 Task: Check the sale-to-list ratio of separate dining room in the last 1 year.
Action: Mouse moved to (783, 180)
Screenshot: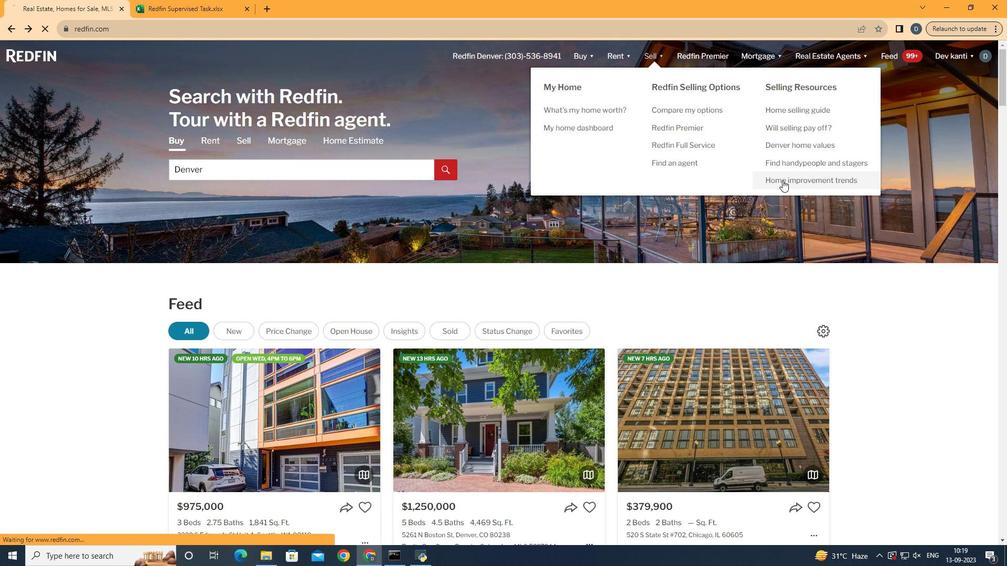 
Action: Mouse pressed left at (783, 180)
Screenshot: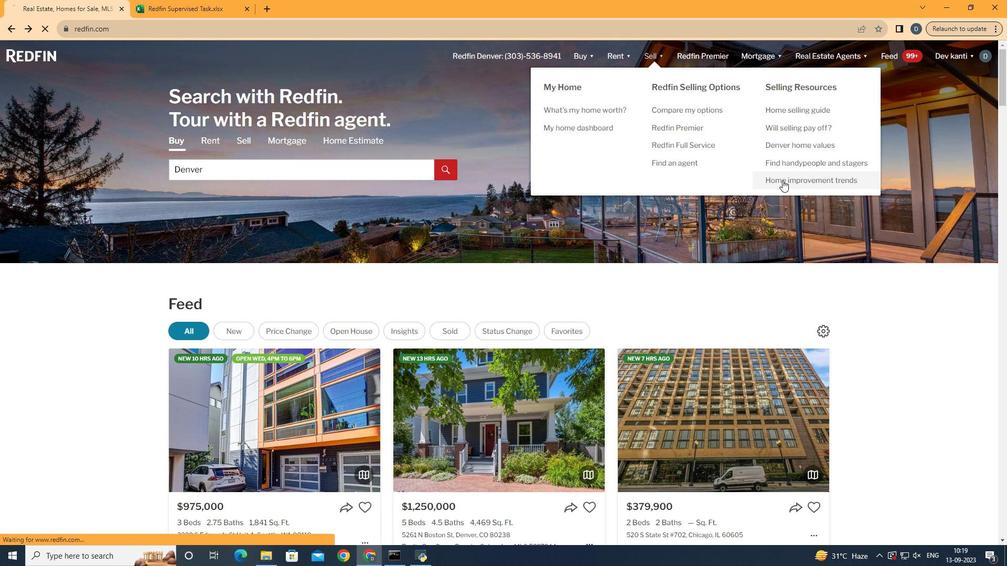 
Action: Mouse moved to (244, 198)
Screenshot: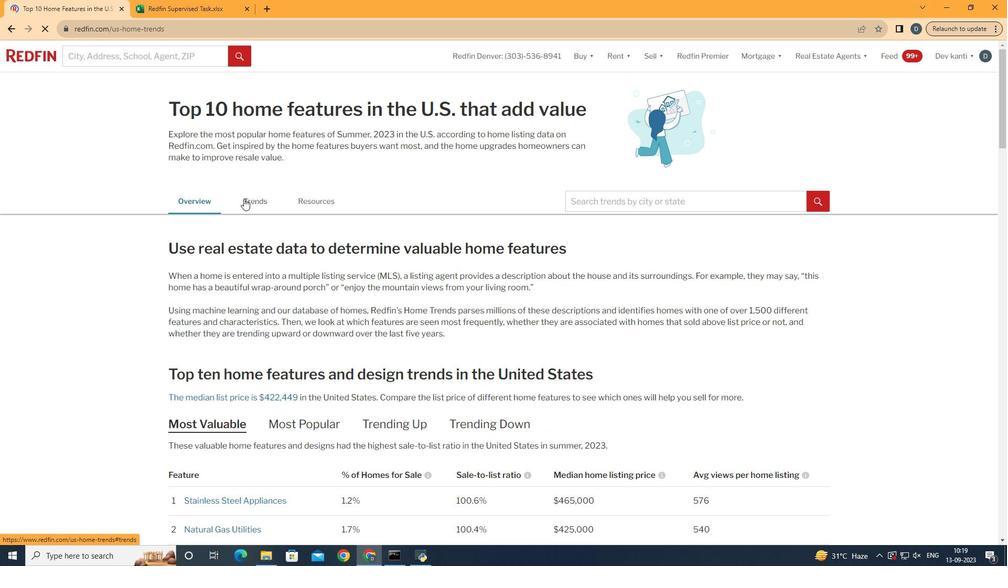 
Action: Mouse pressed left at (244, 198)
Screenshot: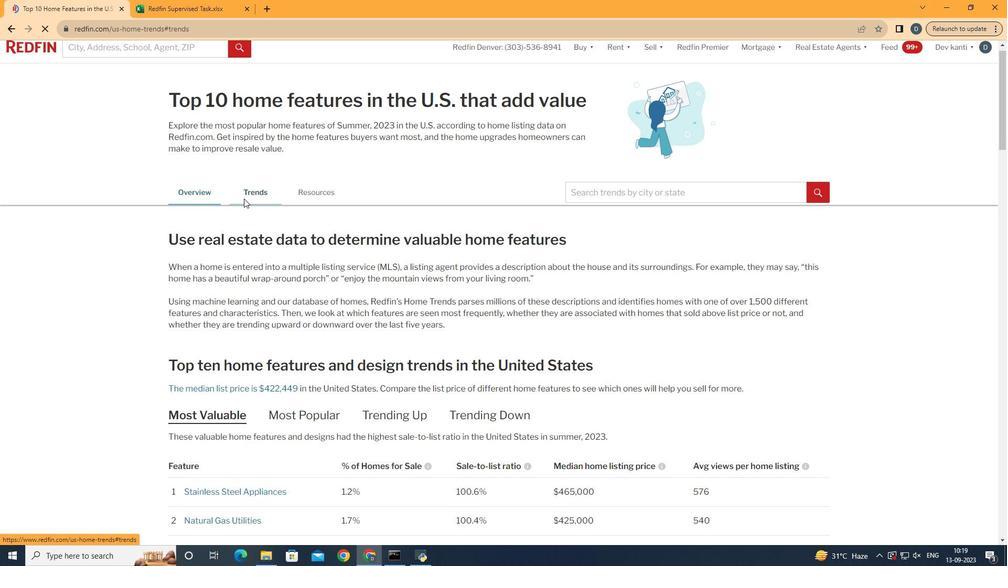 
Action: Mouse moved to (301, 301)
Screenshot: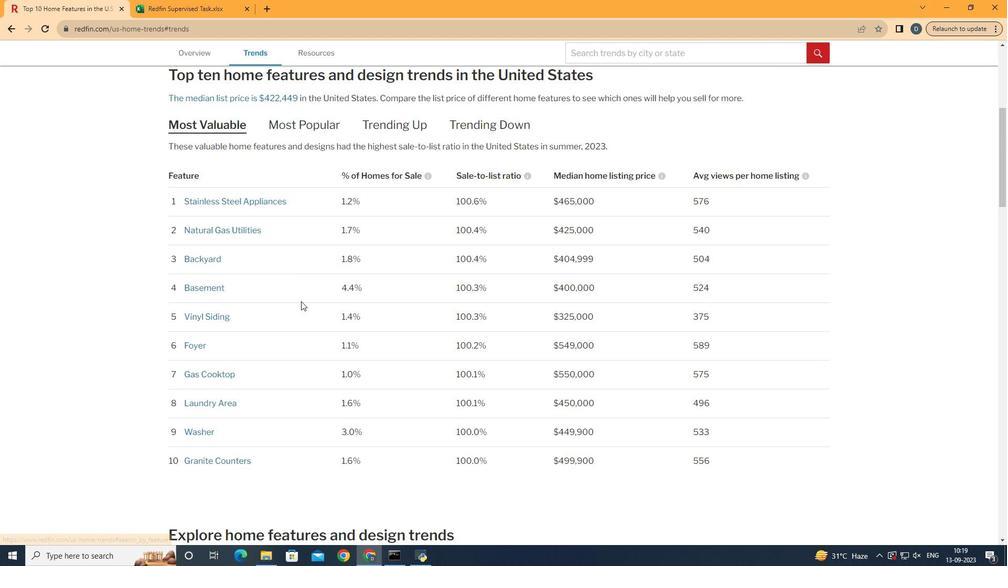 
Action: Mouse scrolled (301, 301) with delta (0, 0)
Screenshot: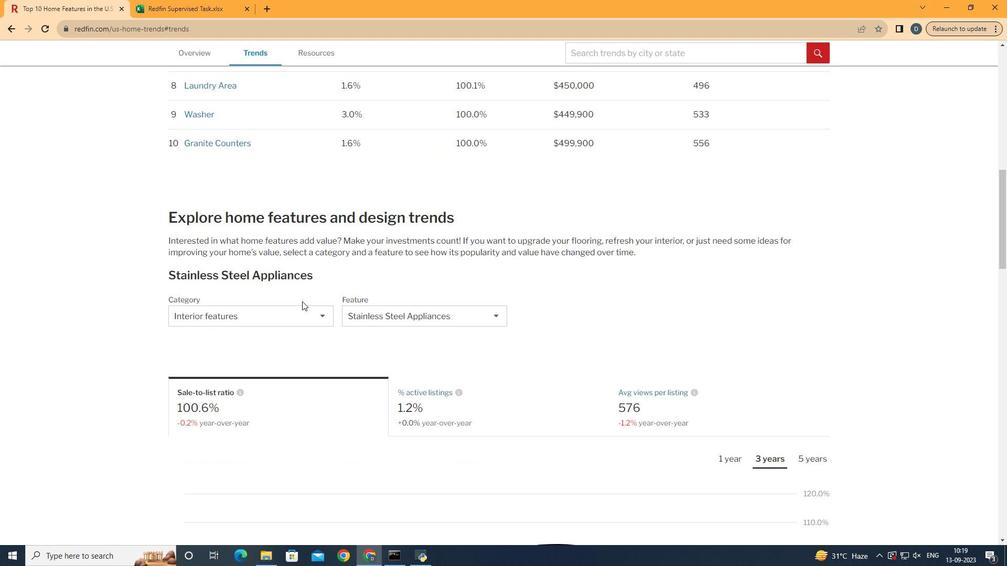 
Action: Mouse scrolled (301, 301) with delta (0, 0)
Screenshot: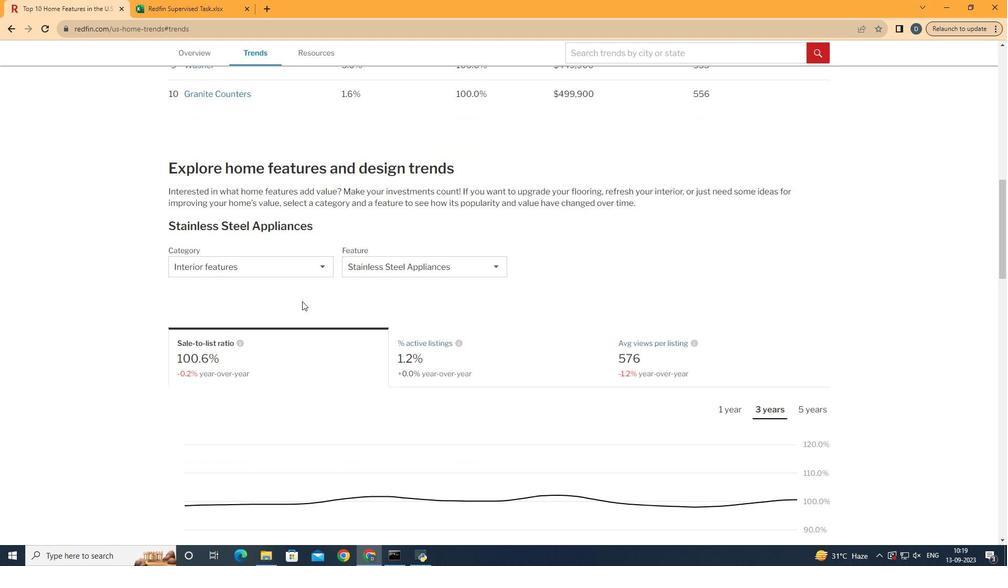 
Action: Mouse scrolled (301, 301) with delta (0, 0)
Screenshot: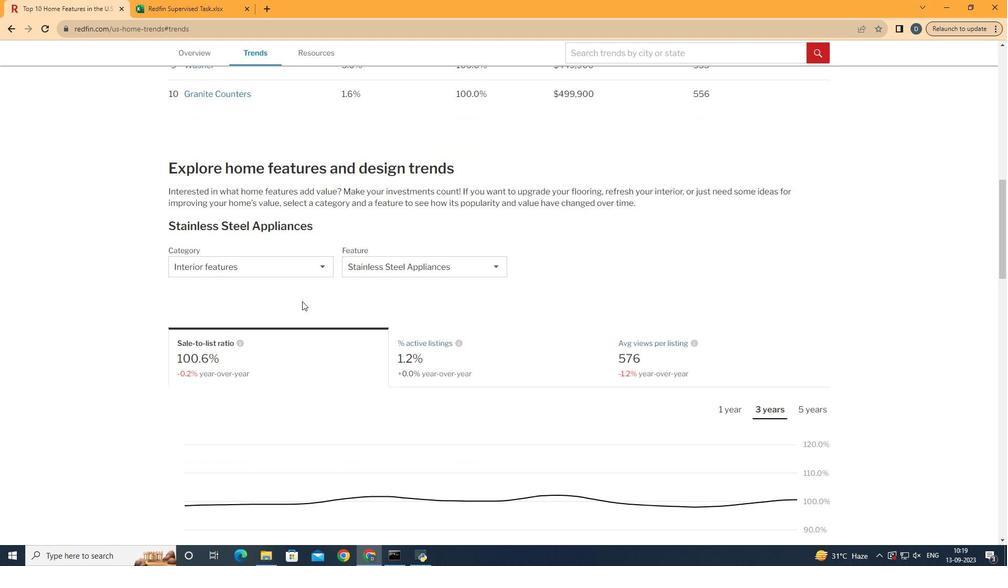 
Action: Mouse scrolled (301, 301) with delta (0, 0)
Screenshot: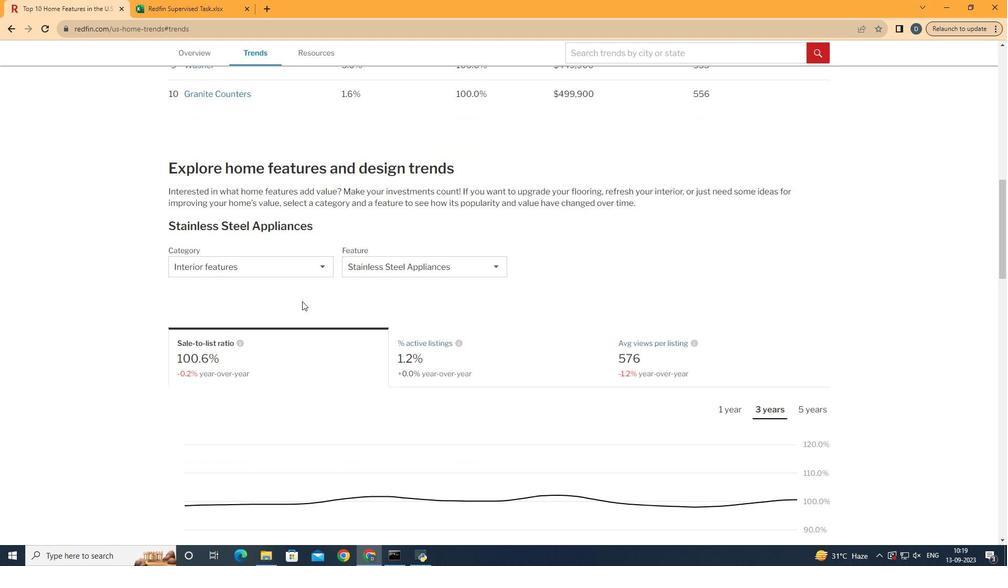 
Action: Mouse scrolled (301, 301) with delta (0, 0)
Screenshot: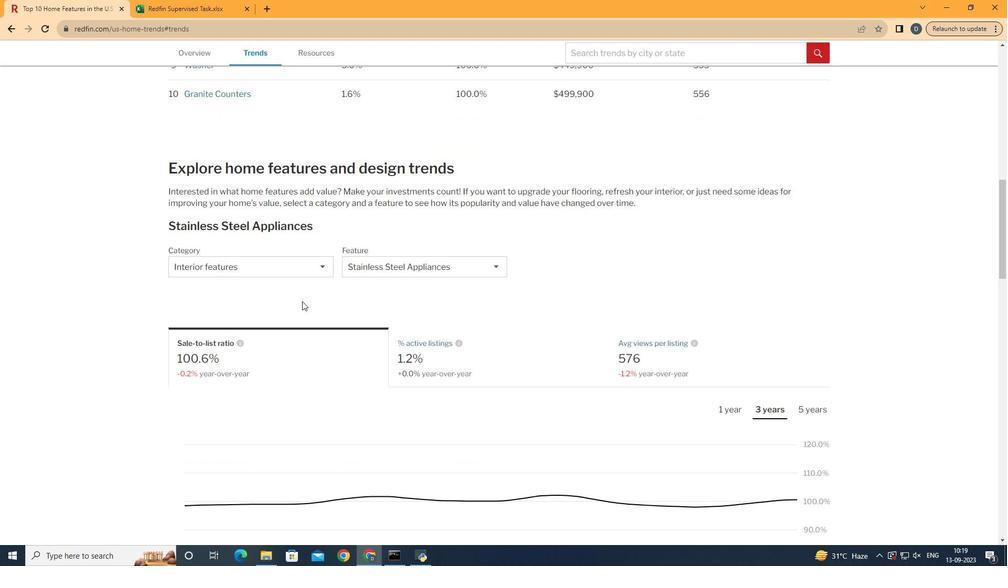 
Action: Mouse scrolled (301, 301) with delta (0, 0)
Screenshot: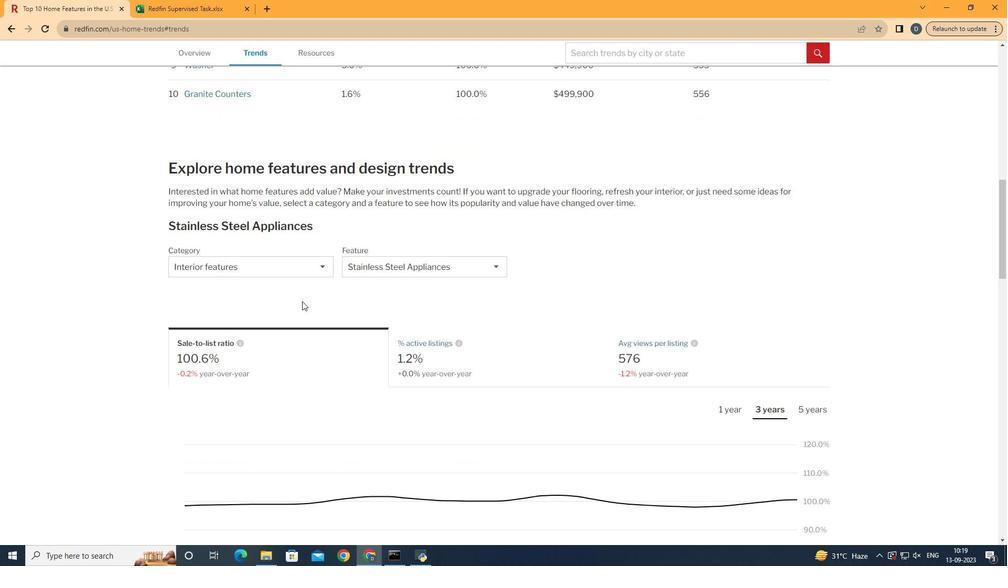 
Action: Mouse moved to (302, 301)
Screenshot: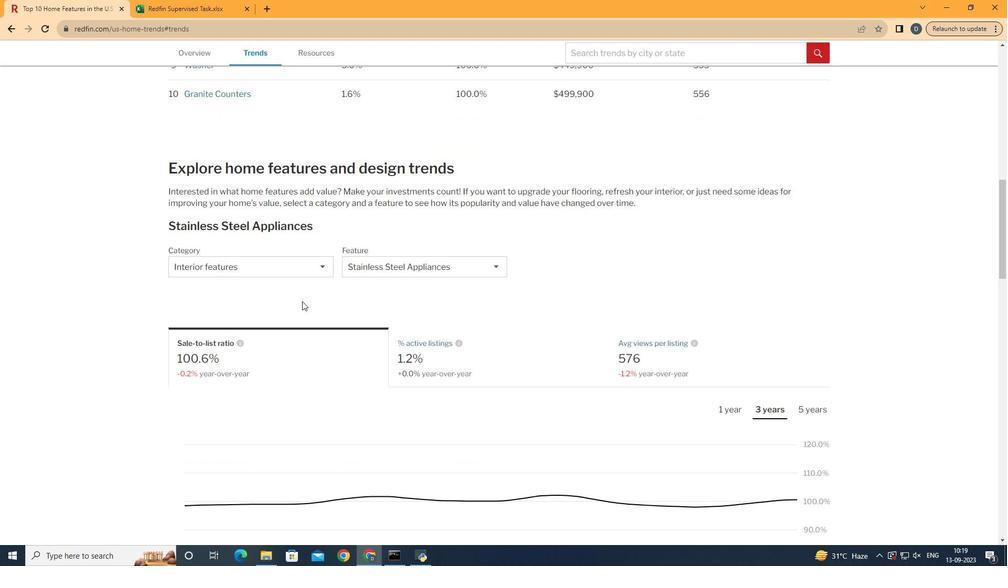 
Action: Mouse scrolled (302, 301) with delta (0, 0)
Screenshot: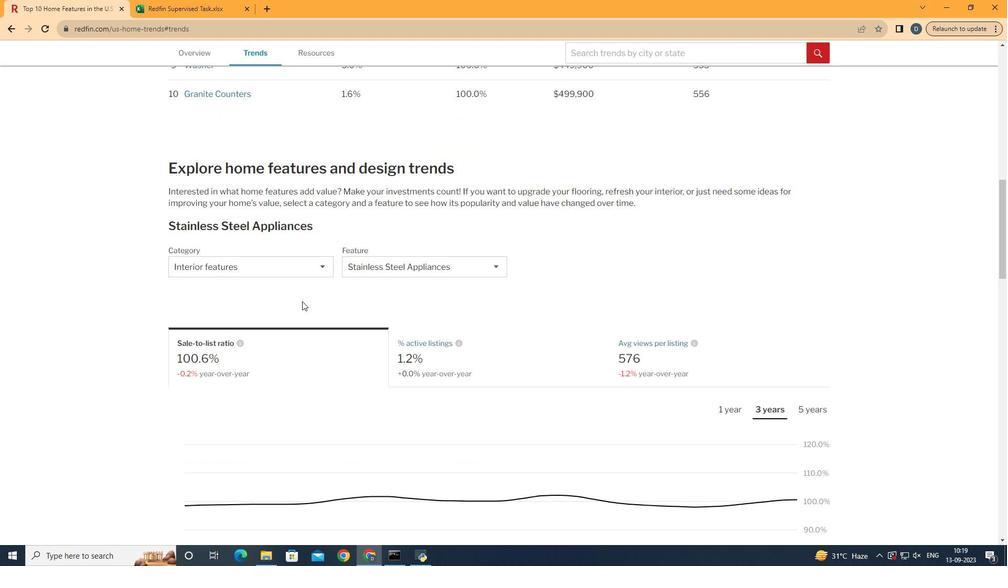 
Action: Mouse moved to (309, 256)
Screenshot: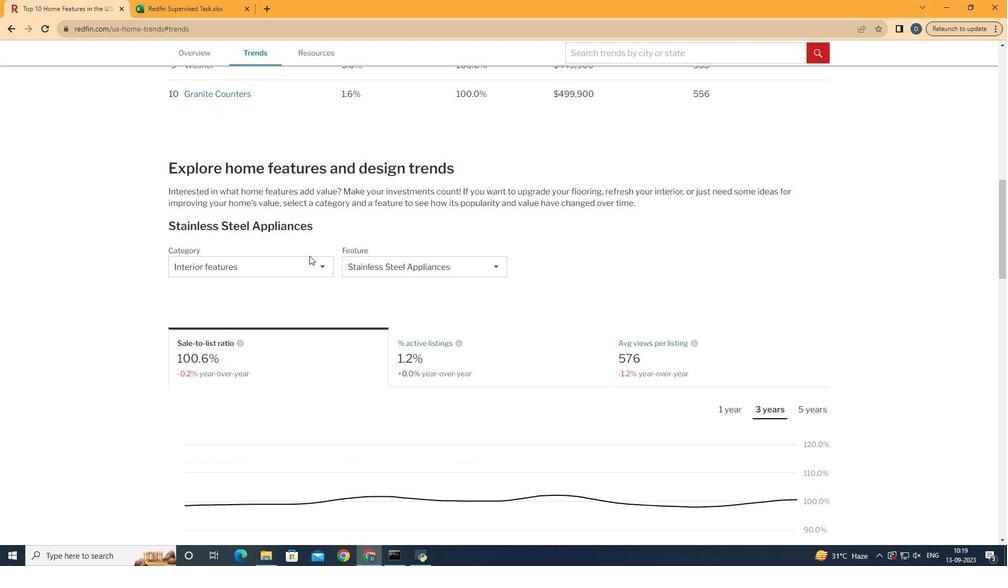 
Action: Mouse pressed left at (309, 256)
Screenshot: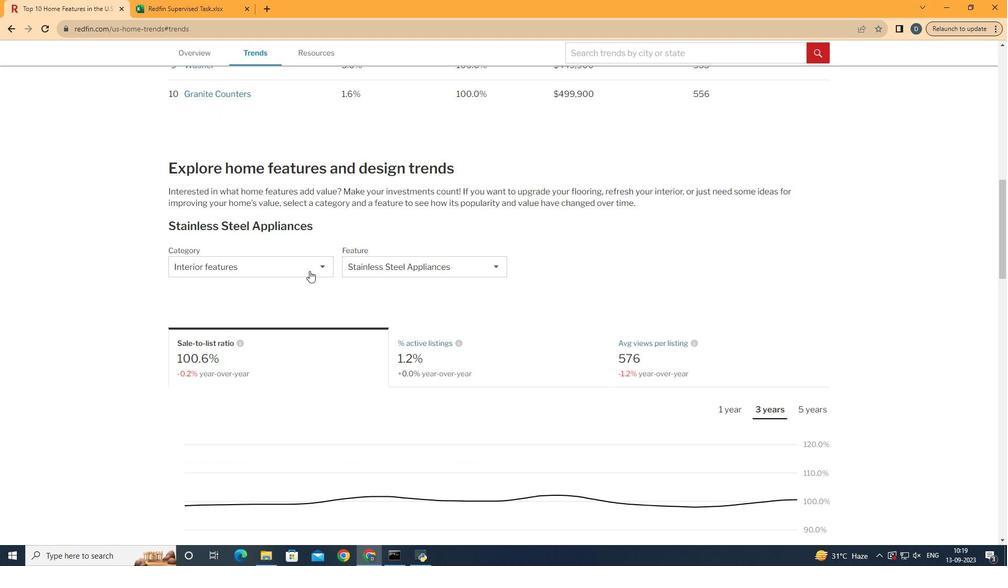 
Action: Mouse moved to (309, 271)
Screenshot: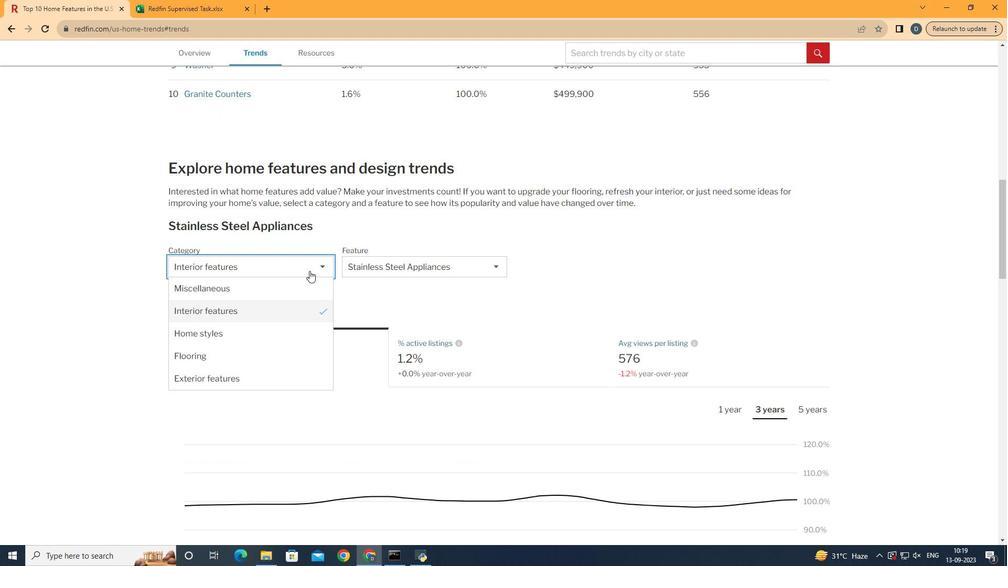 
Action: Mouse pressed left at (309, 271)
Screenshot: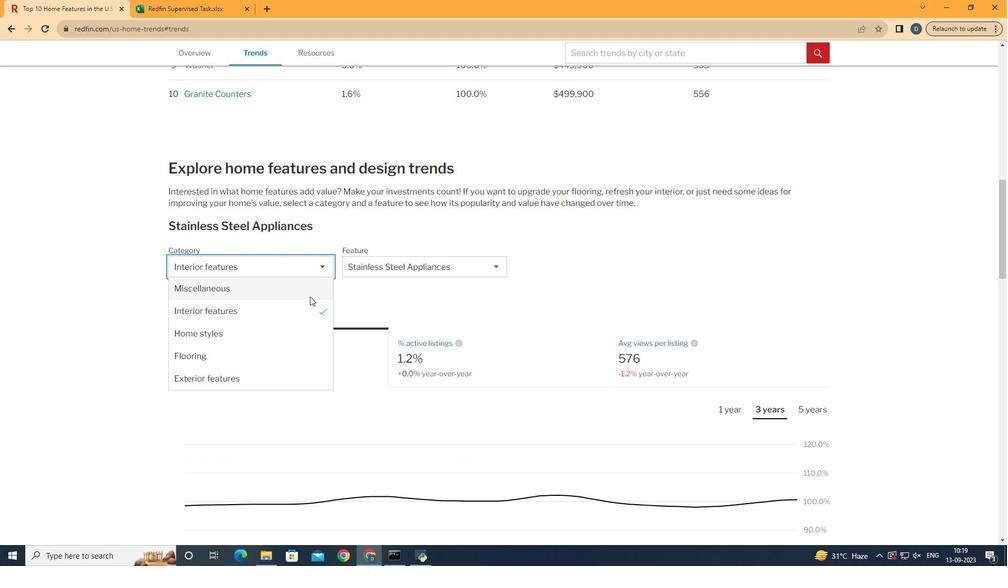 
Action: Mouse moved to (310, 309)
Screenshot: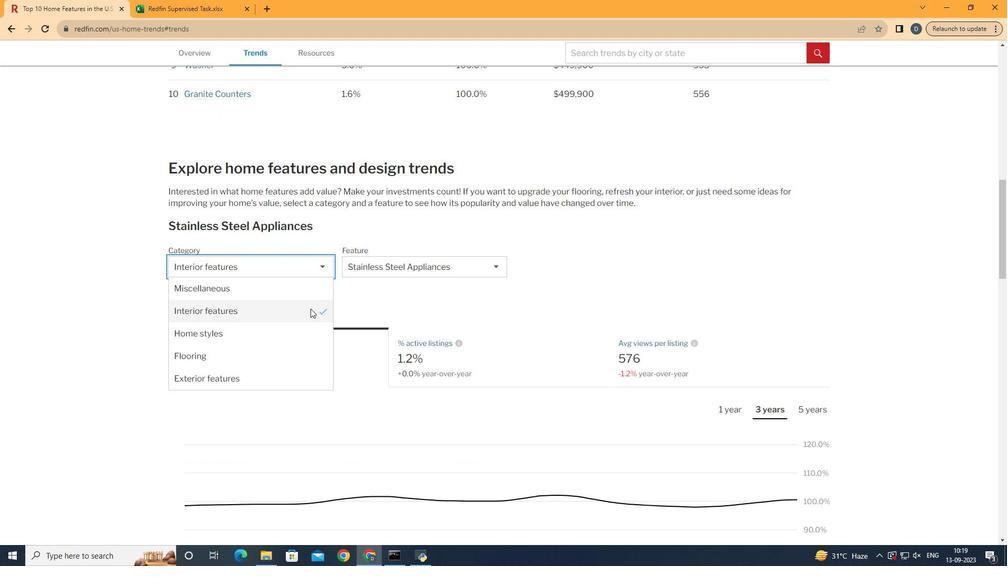 
Action: Mouse pressed left at (310, 309)
Screenshot: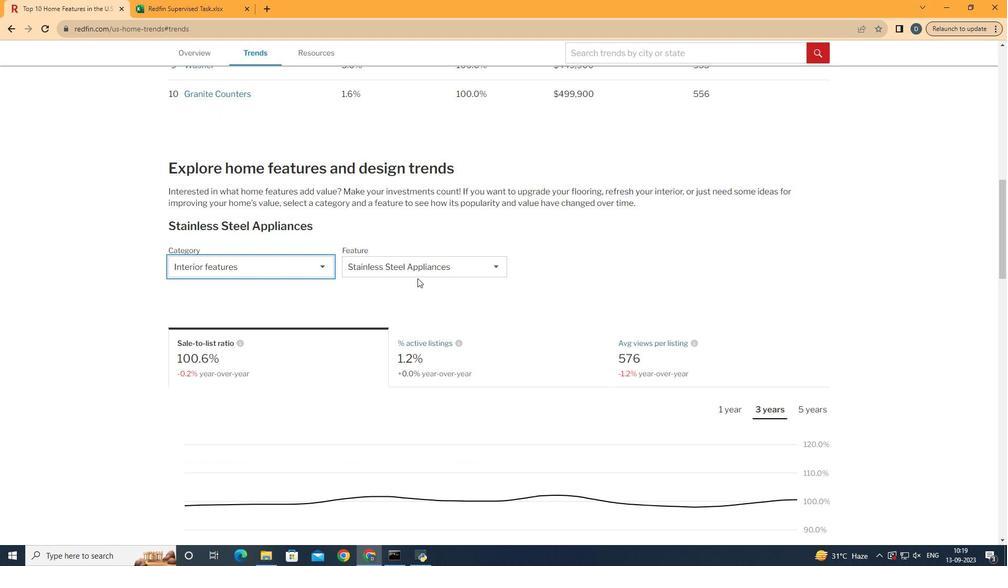 
Action: Mouse moved to (434, 273)
Screenshot: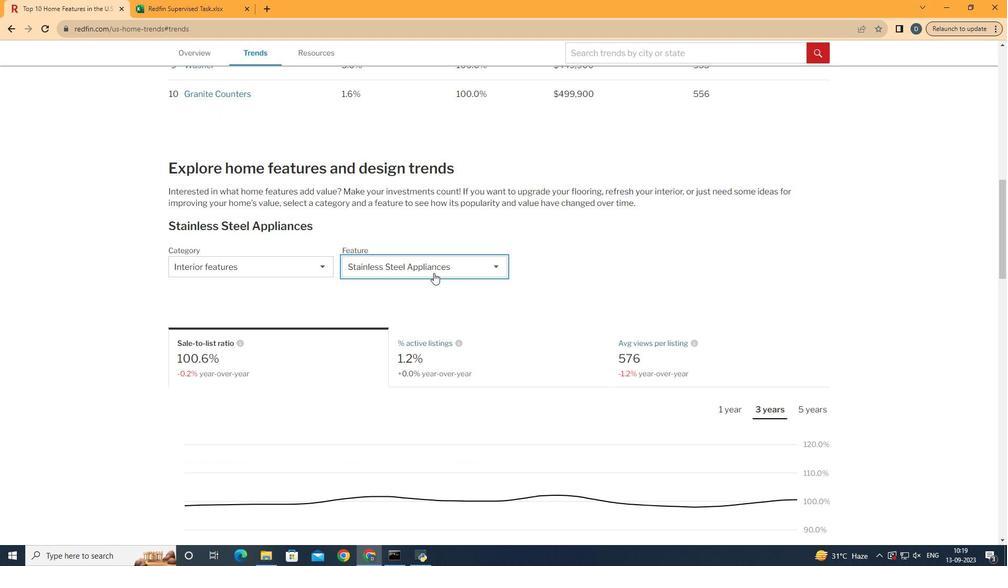 
Action: Mouse pressed left at (434, 273)
Screenshot: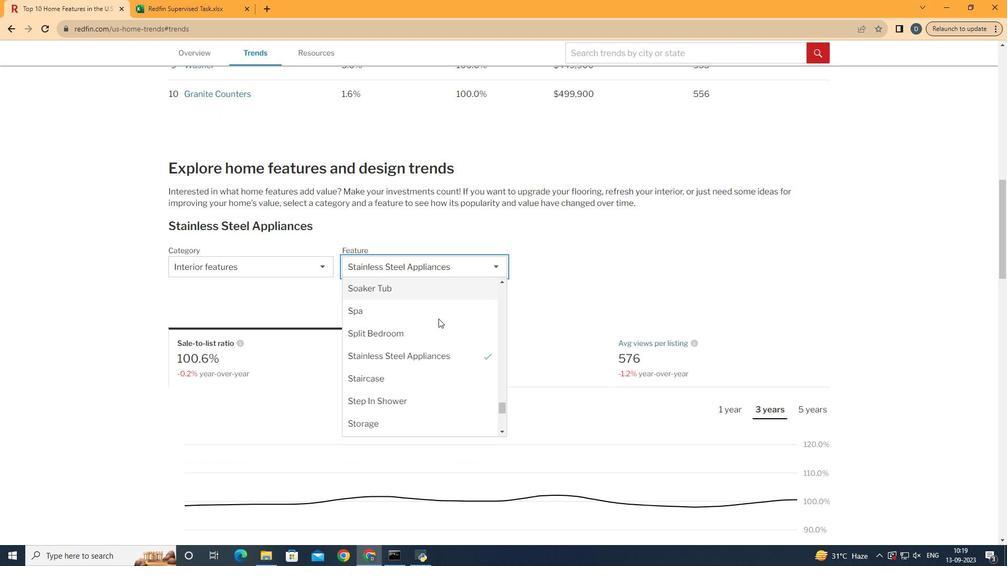 
Action: Mouse moved to (444, 337)
Screenshot: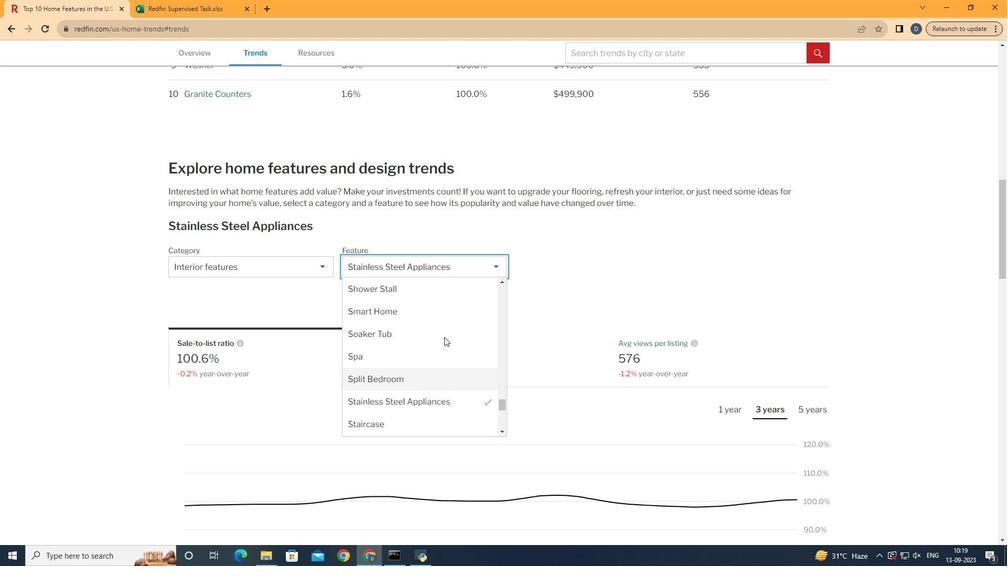 
Action: Mouse scrolled (444, 338) with delta (0, 0)
Screenshot: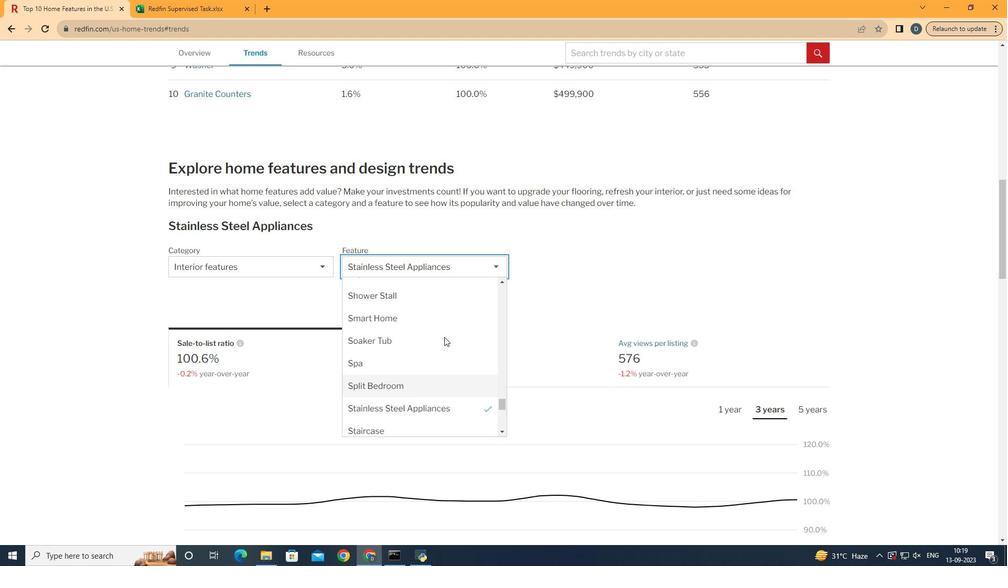 
Action: Mouse moved to (446, 337)
Screenshot: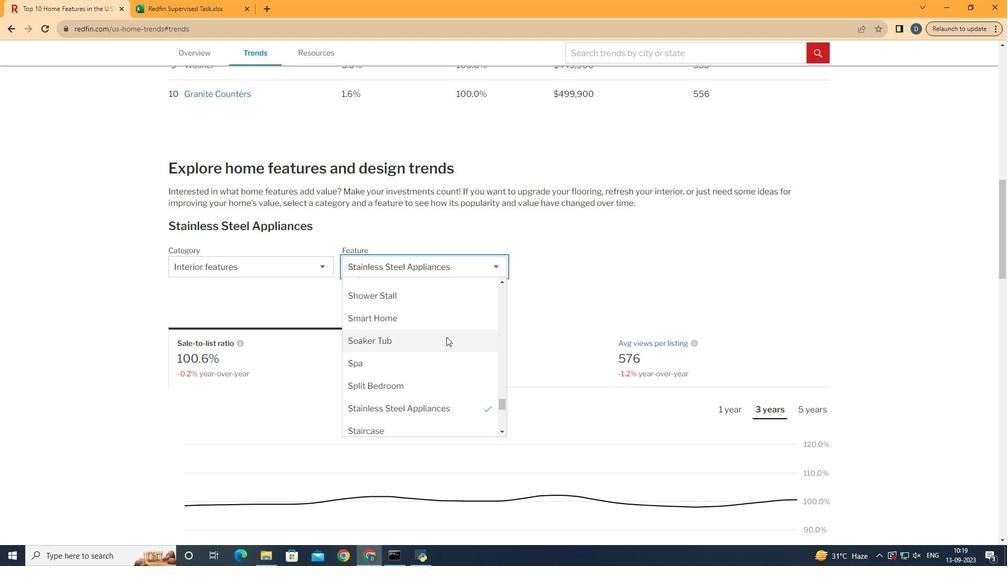 
Action: Mouse scrolled (446, 337) with delta (0, 0)
Screenshot: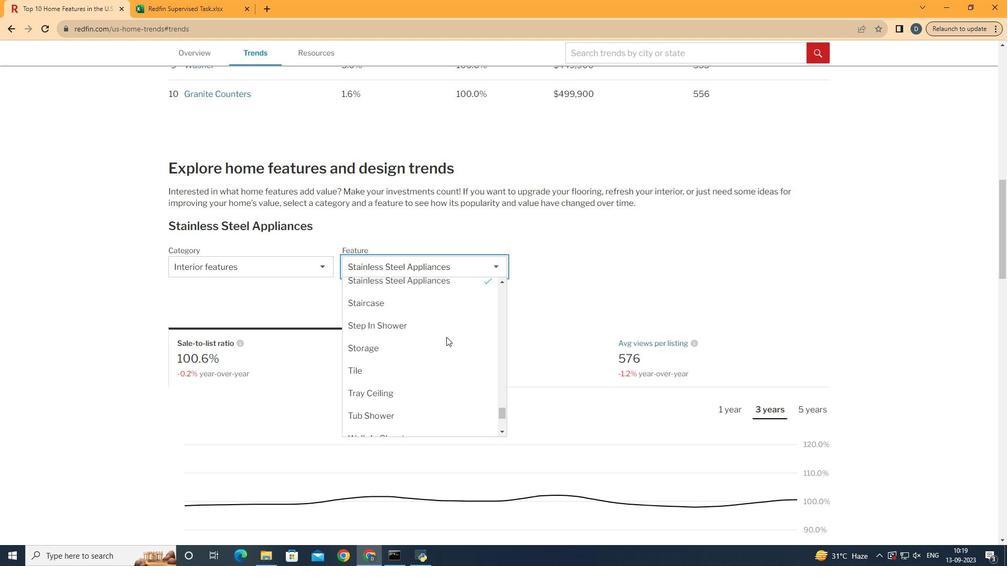 
Action: Mouse scrolled (446, 337) with delta (0, 0)
Screenshot: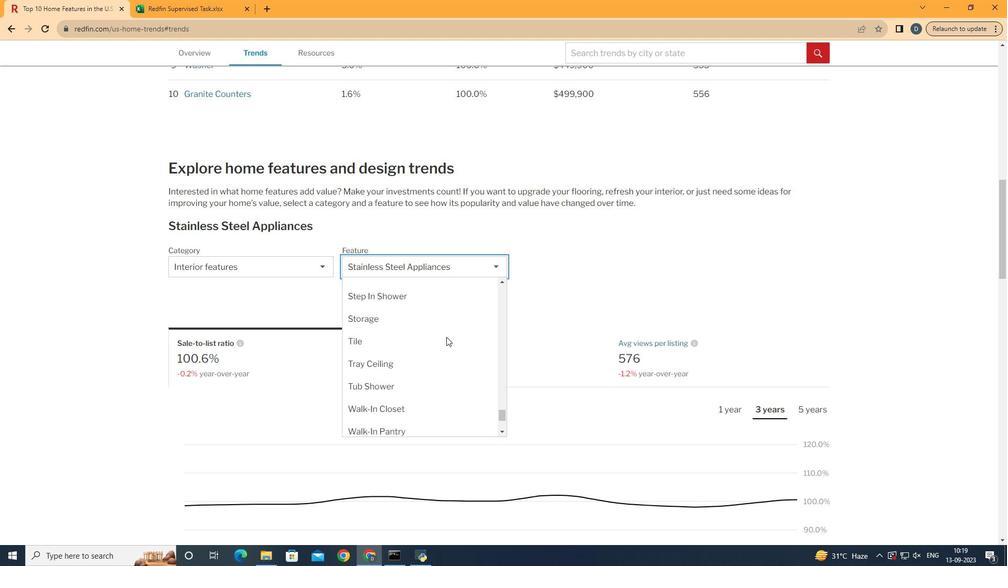 
Action: Mouse scrolled (446, 337) with delta (0, 0)
Screenshot: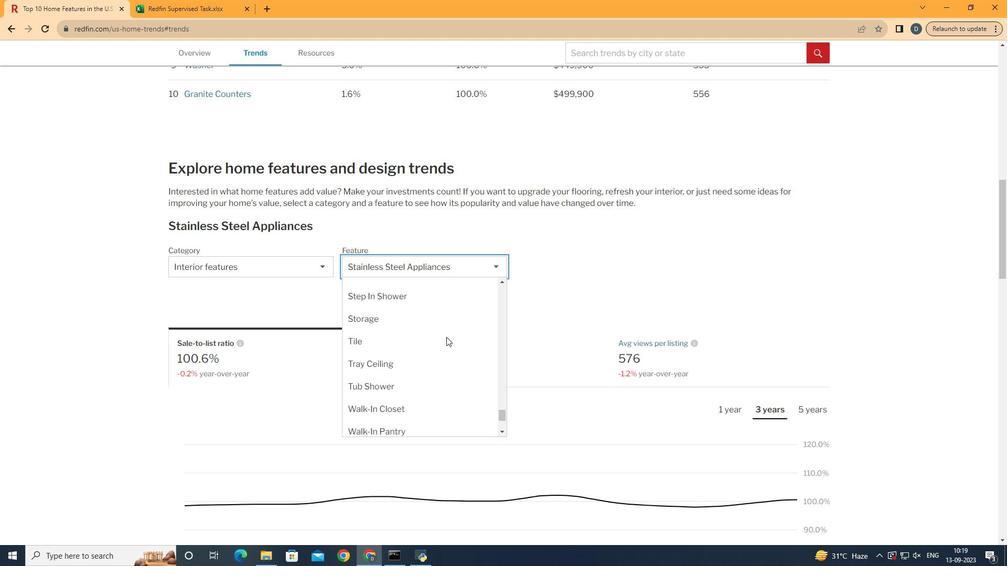 
Action: Mouse scrolled (446, 338) with delta (0, 0)
Screenshot: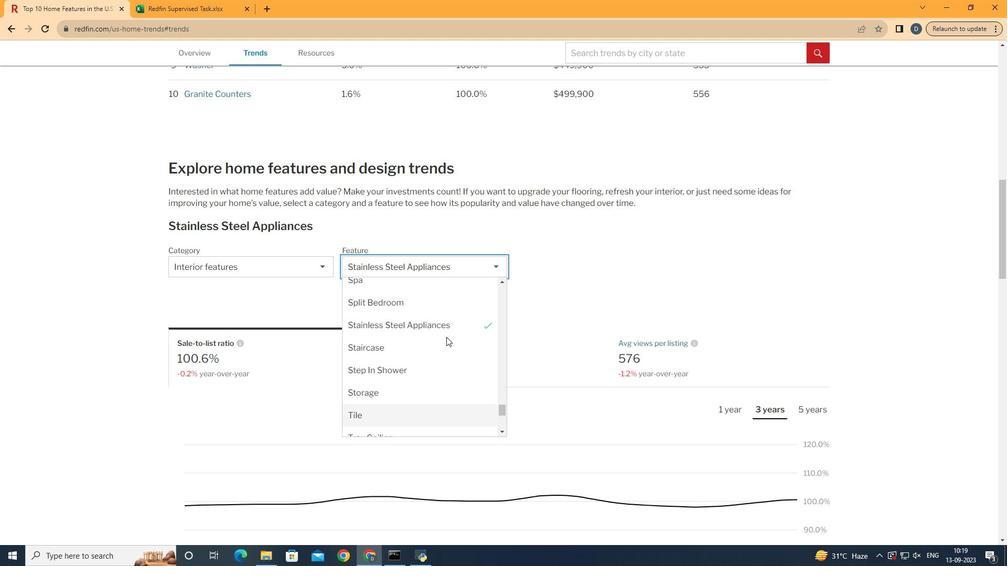 
Action: Mouse scrolled (446, 338) with delta (0, 0)
Screenshot: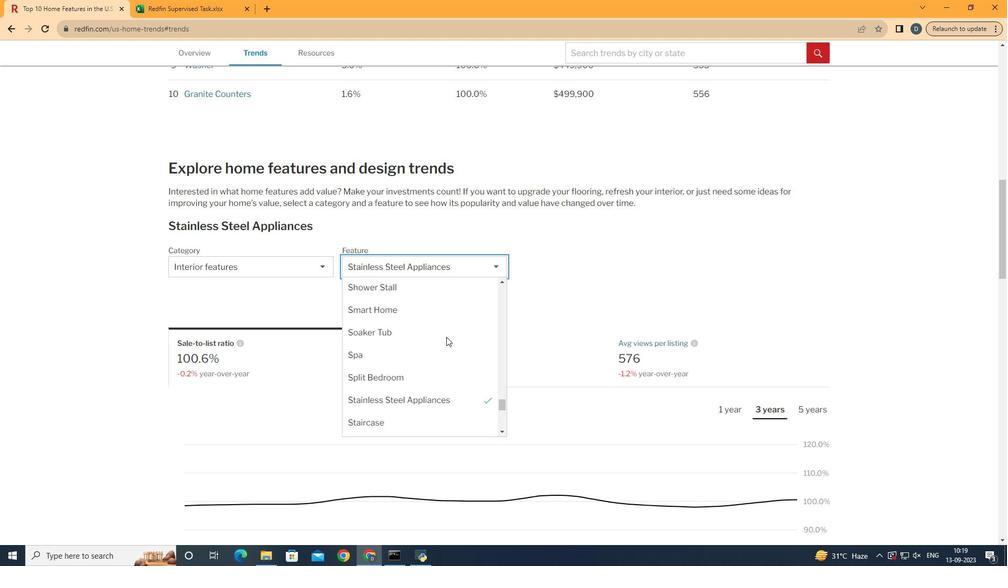 
Action: Mouse scrolled (446, 338) with delta (0, 0)
Screenshot: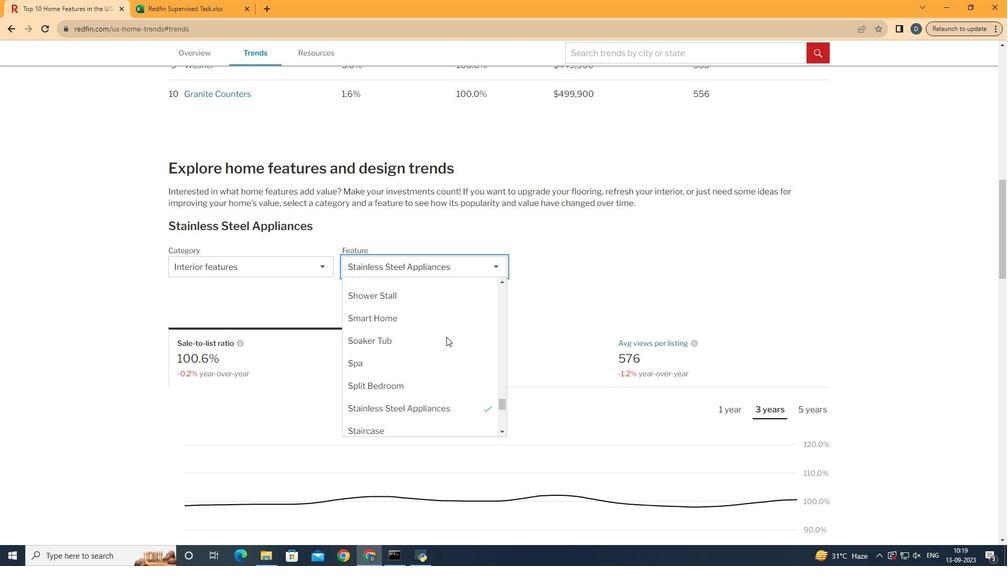 
Action: Mouse scrolled (446, 338) with delta (0, 0)
Screenshot: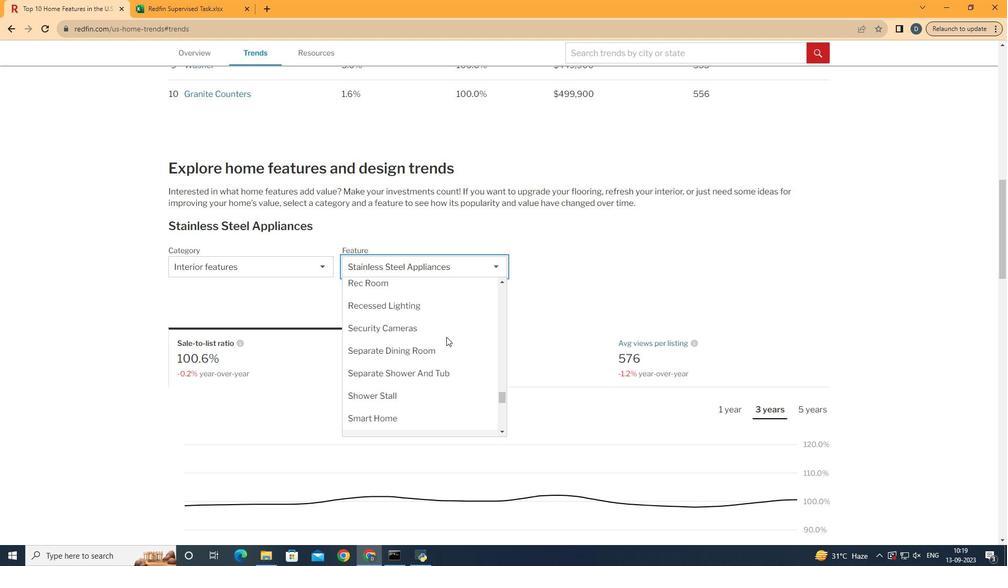
Action: Mouse scrolled (446, 338) with delta (0, 0)
Screenshot: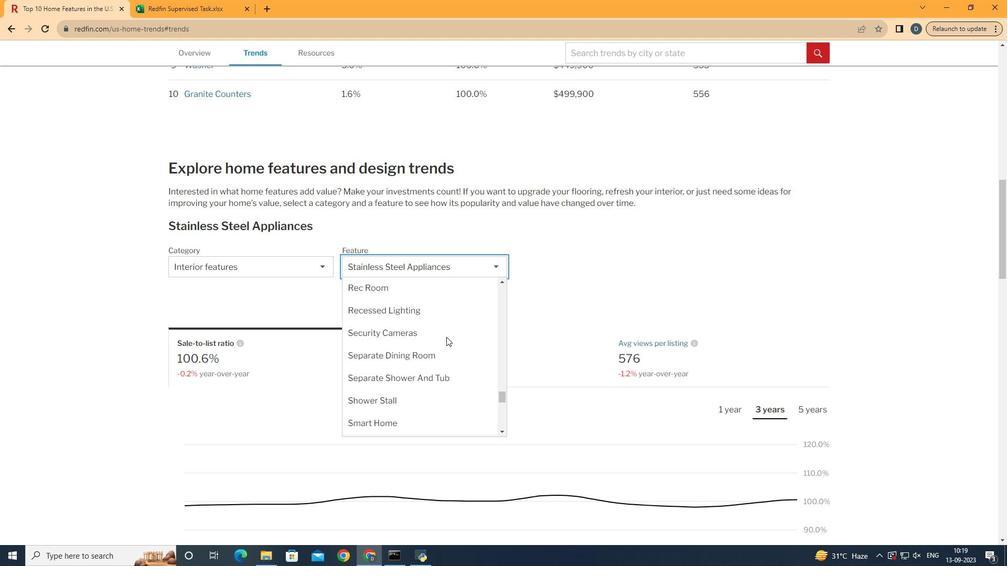 
Action: Mouse moved to (470, 354)
Screenshot: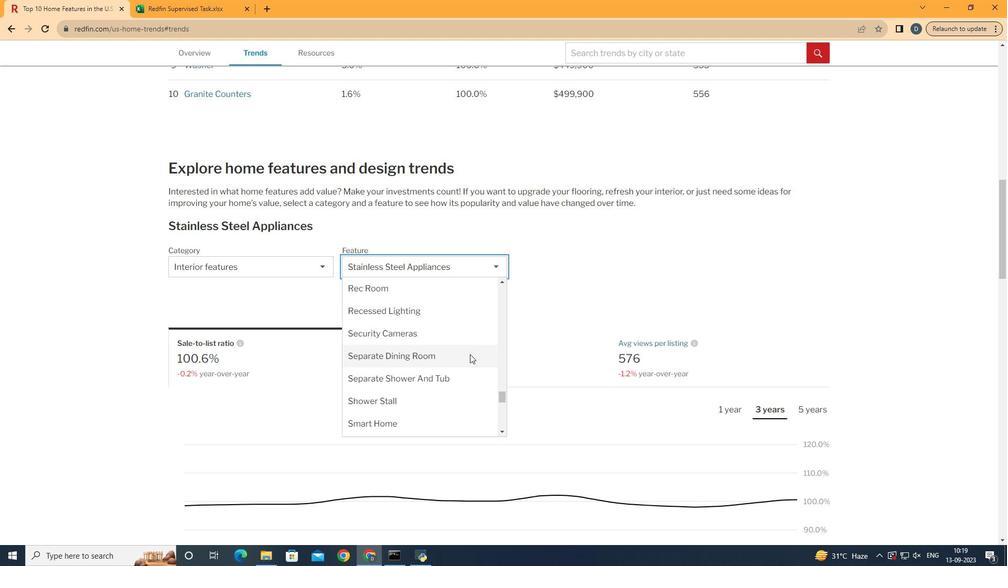 
Action: Mouse pressed left at (470, 354)
Screenshot: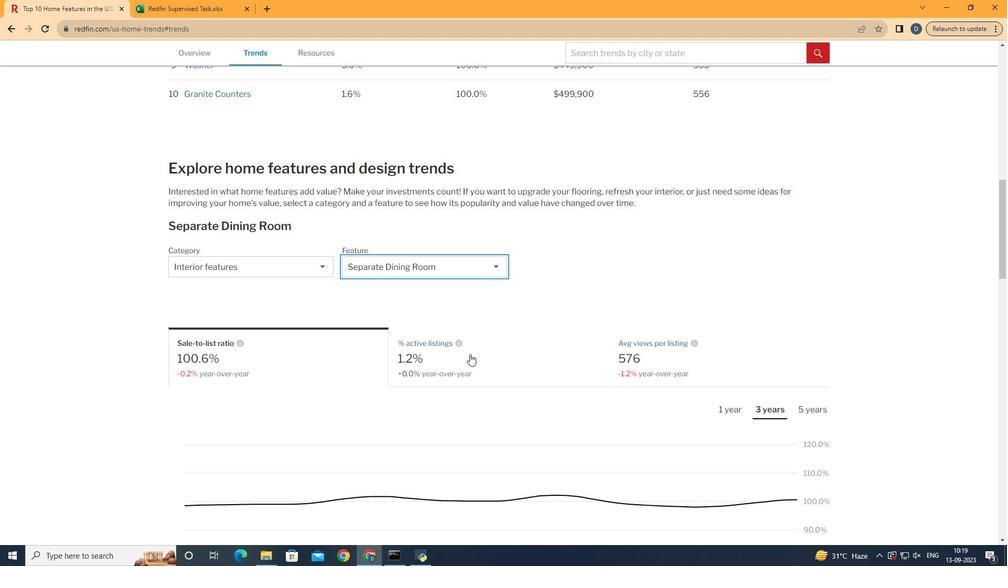
Action: Mouse moved to (593, 264)
Screenshot: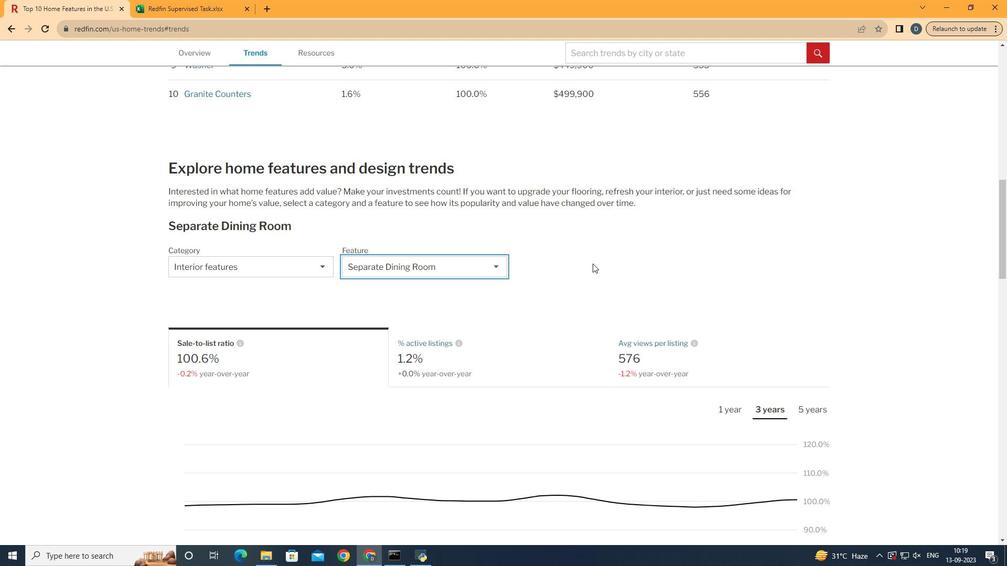 
Action: Mouse scrolled (593, 263) with delta (0, 0)
Screenshot: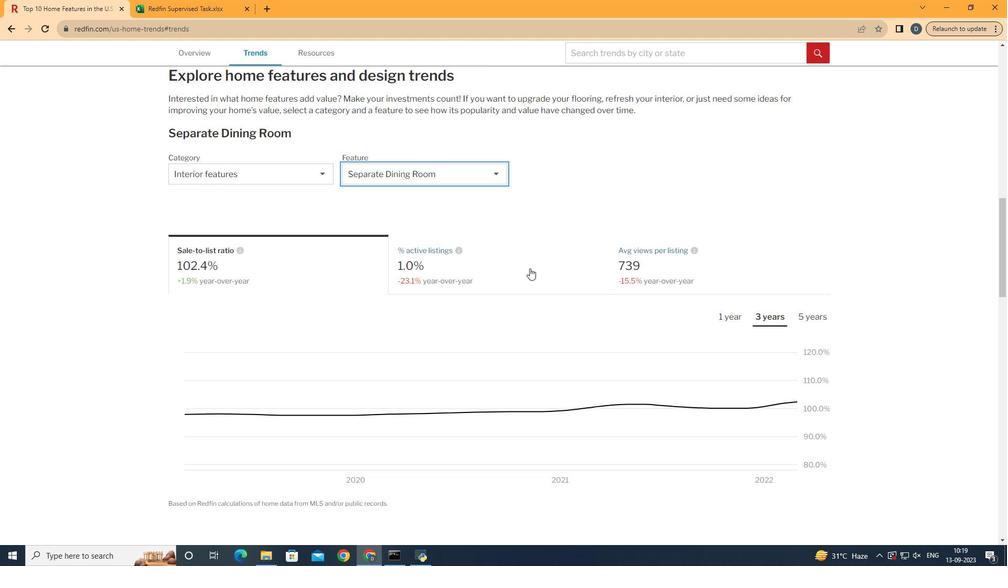 
Action: Mouse scrolled (593, 263) with delta (0, 0)
Screenshot: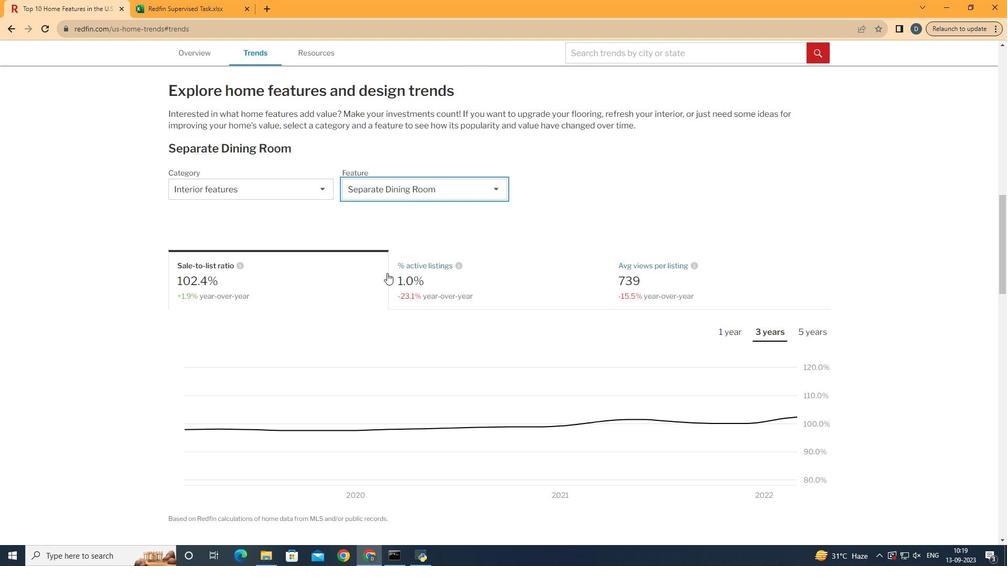 
Action: Mouse scrolled (593, 264) with delta (0, 0)
Screenshot: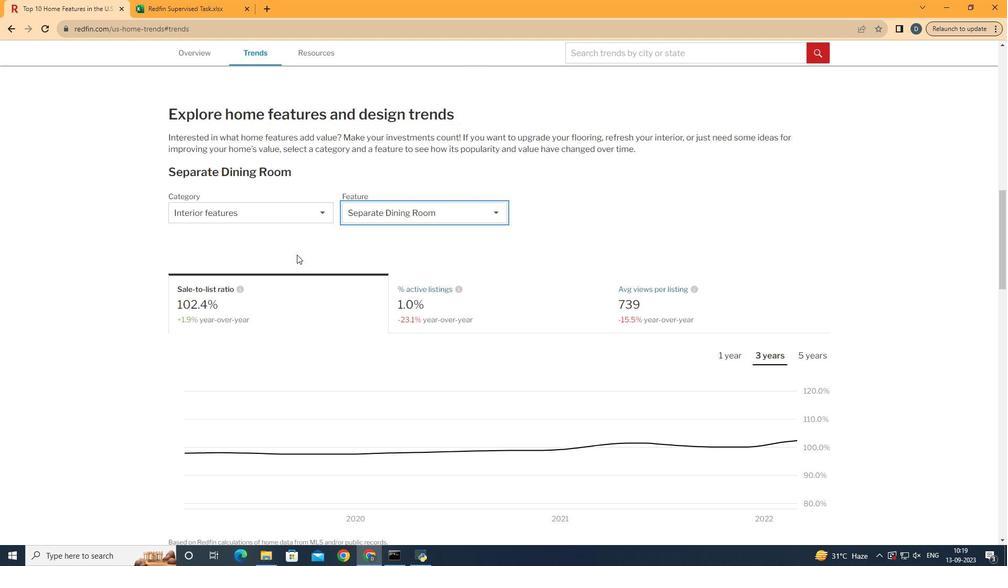
Action: Mouse moved to (720, 354)
Screenshot: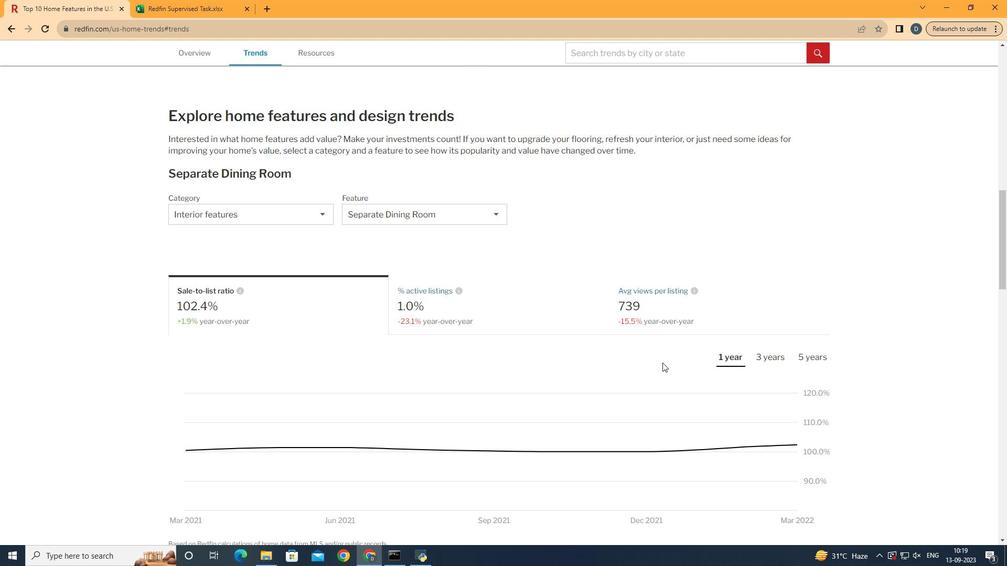 
Action: Mouse pressed left at (720, 354)
Screenshot: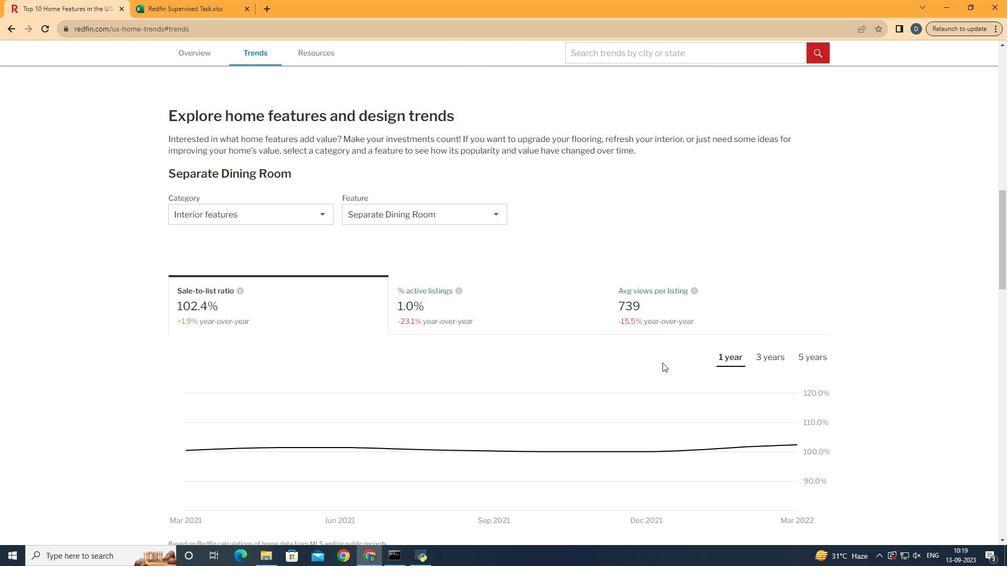 
Action: Mouse moved to (603, 373)
Screenshot: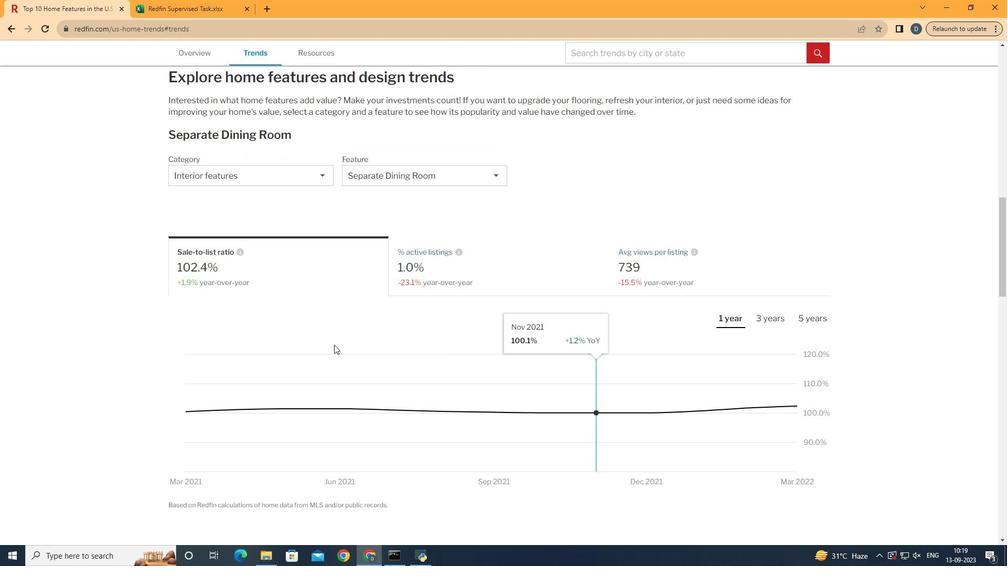 
Action: Mouse scrolled (603, 373) with delta (0, 0)
Screenshot: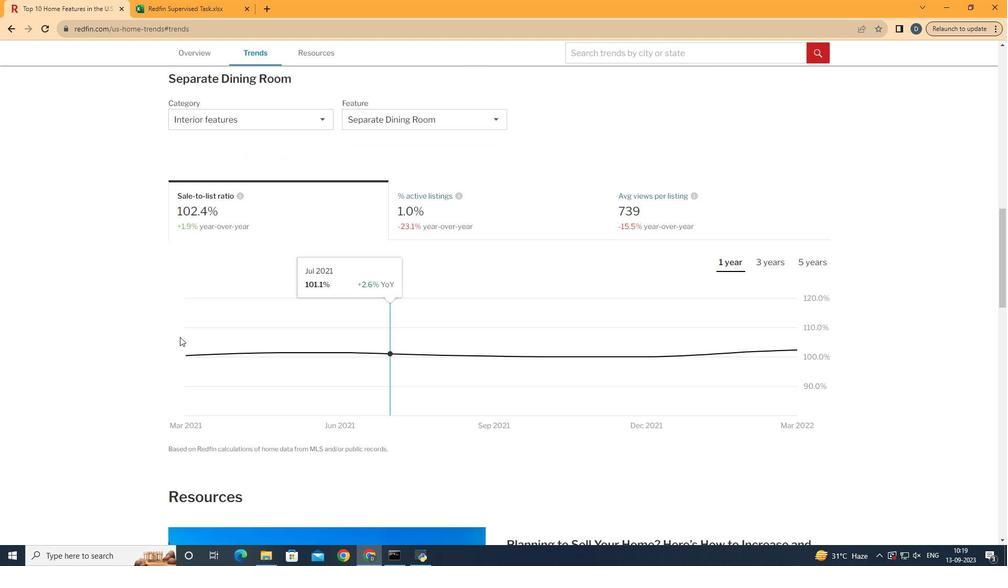 
Action: Mouse moved to (600, 373)
Screenshot: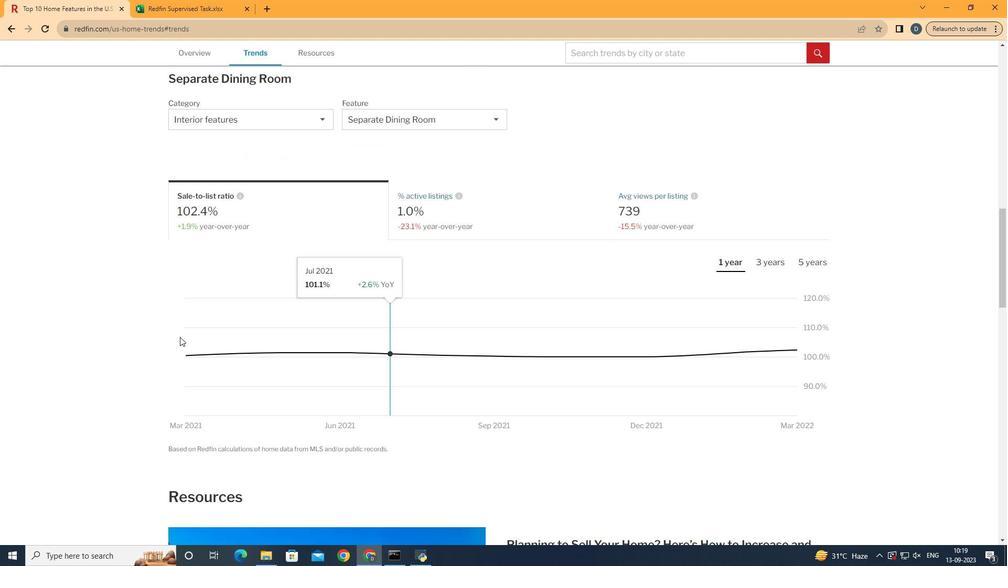 
Action: Mouse scrolled (600, 373) with delta (0, 0)
Screenshot: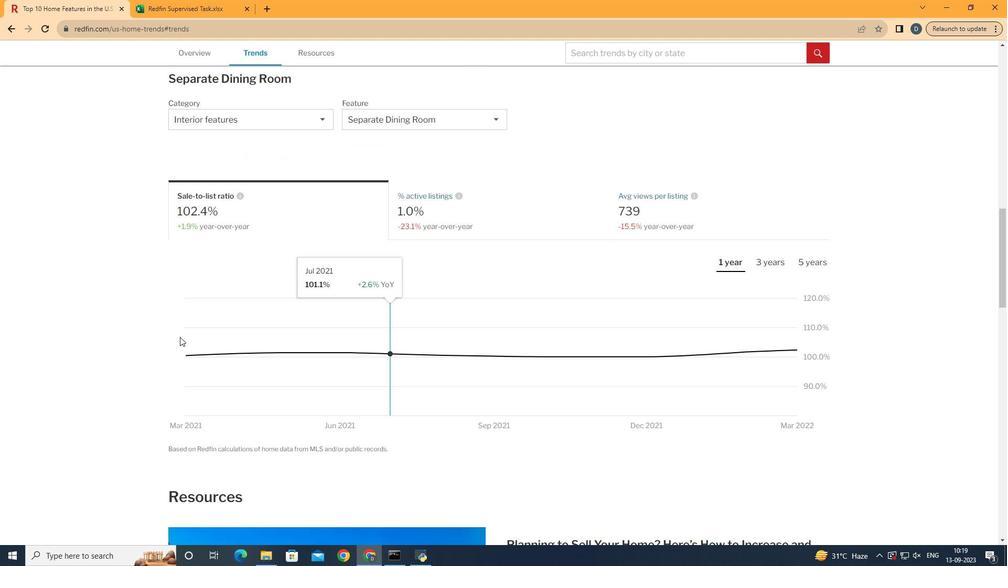 
Action: Mouse moved to (801, 353)
Screenshot: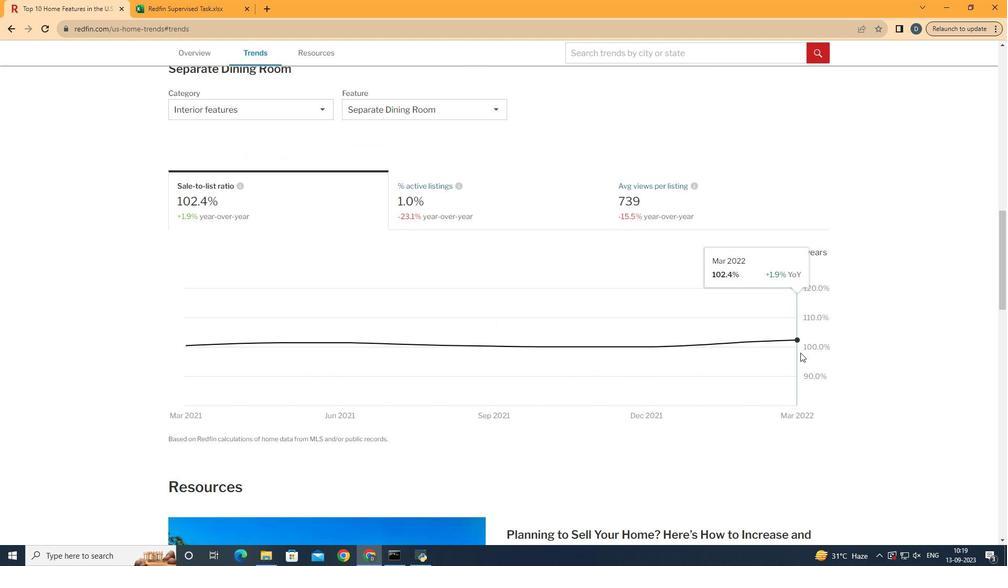 
